 Task: Sort the products by price (highest first).
Action: Mouse pressed left at (23, 96)
Screenshot: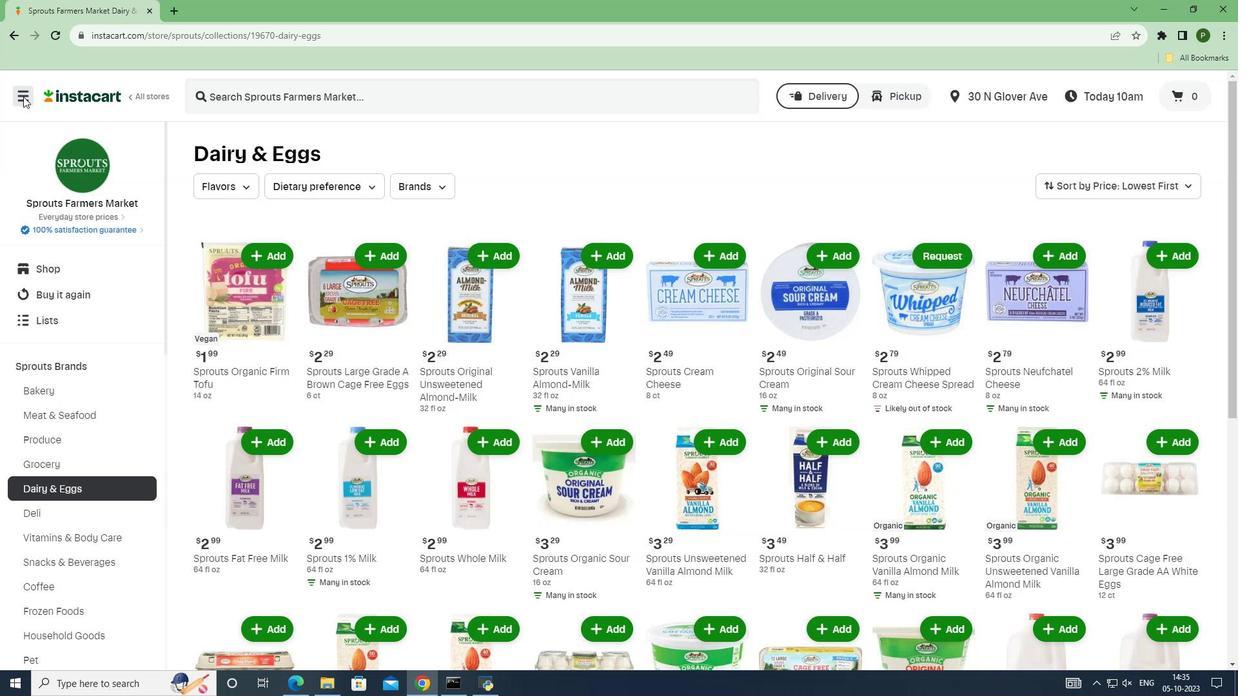 
Action: Mouse moved to (46, 334)
Screenshot: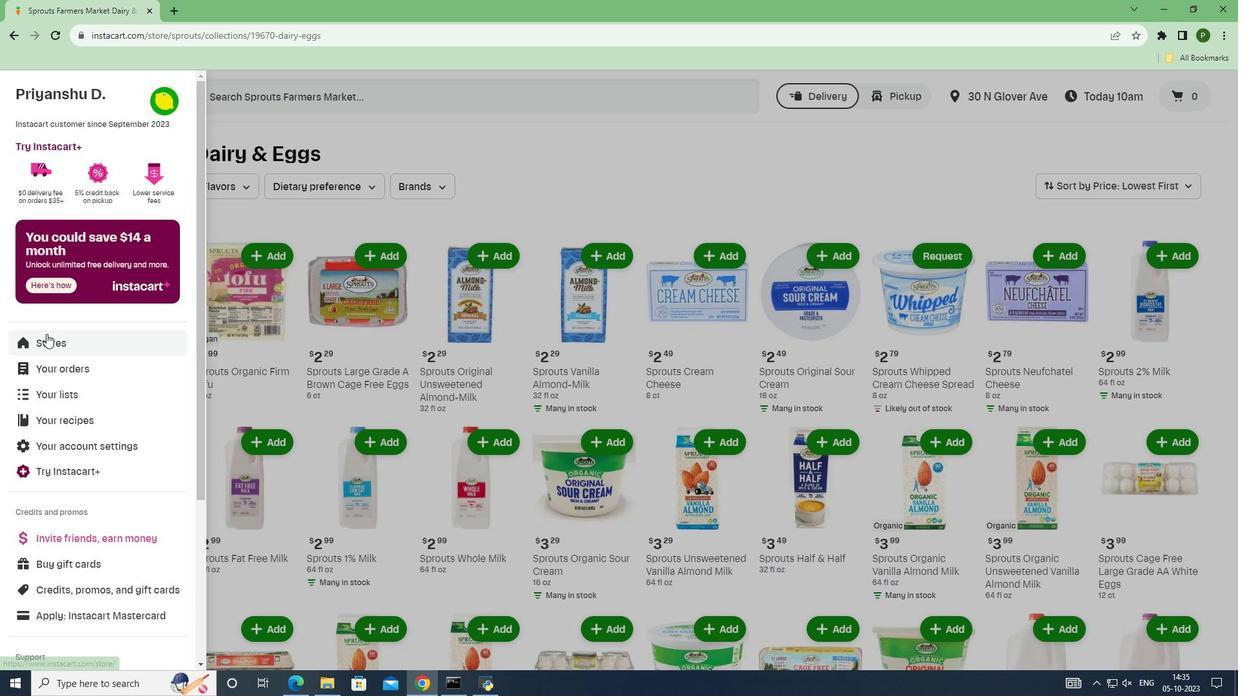 
Action: Mouse pressed left at (46, 334)
Screenshot: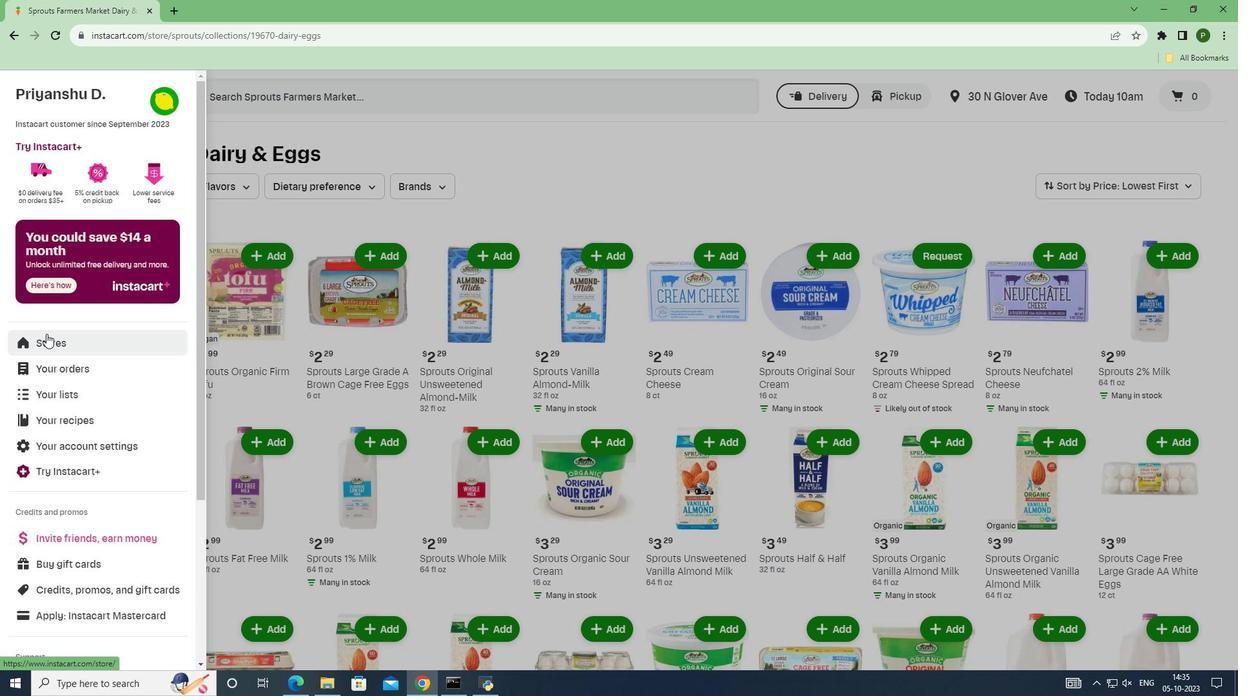 
Action: Mouse moved to (285, 151)
Screenshot: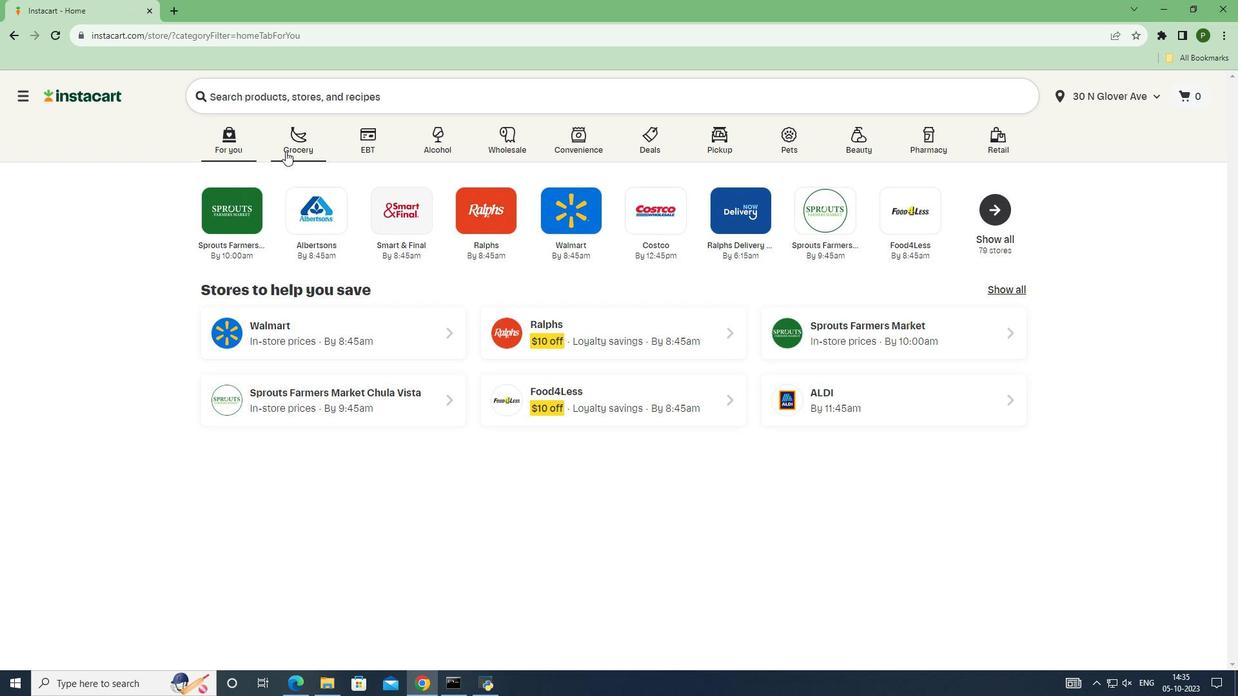 
Action: Mouse pressed left at (285, 151)
Screenshot: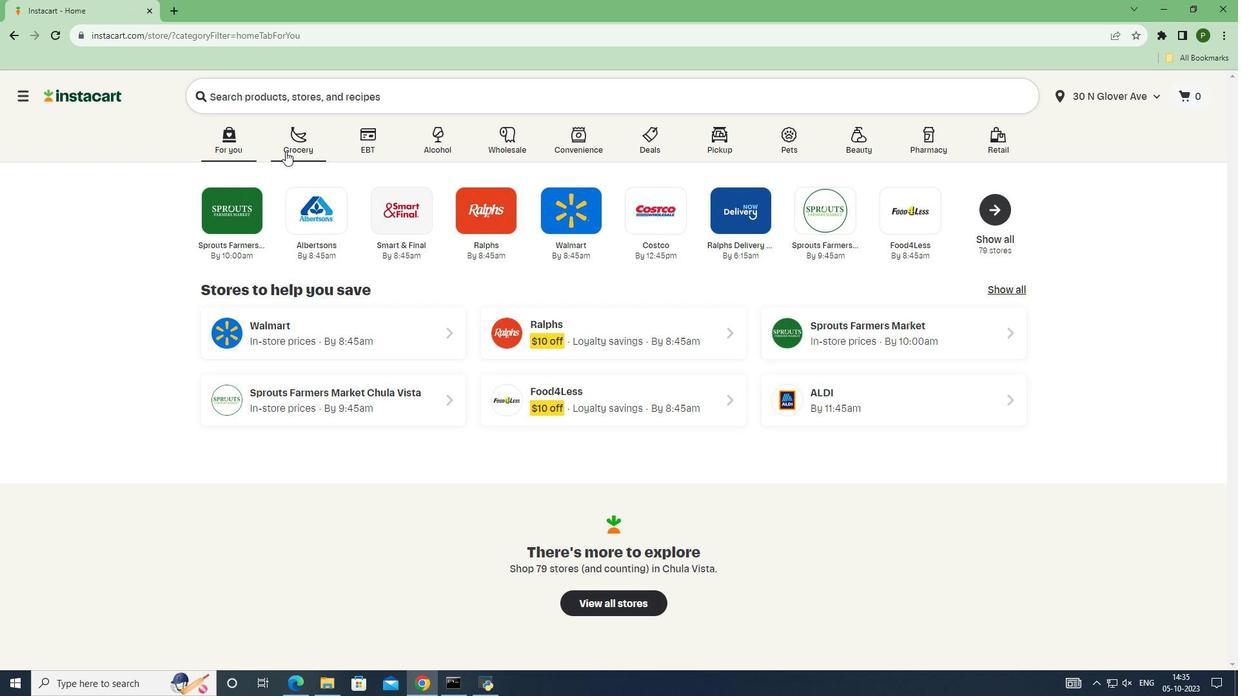 
Action: Mouse moved to (777, 291)
Screenshot: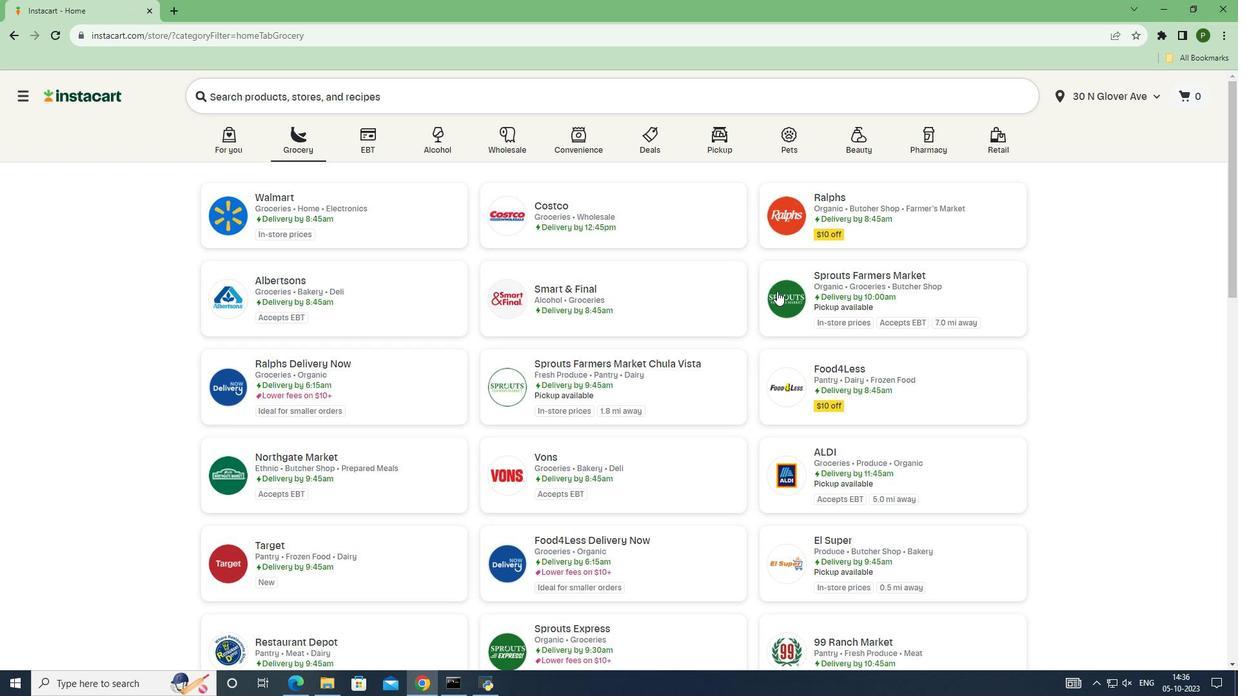 
Action: Mouse pressed left at (777, 291)
Screenshot: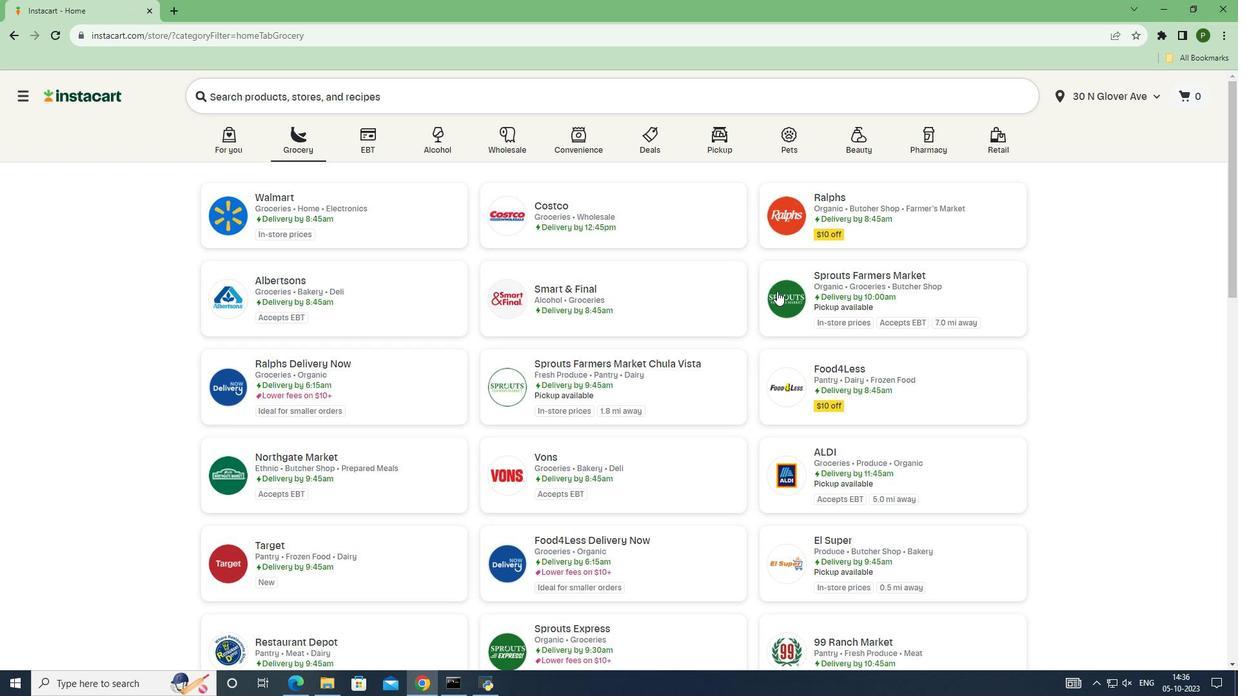 
Action: Mouse moved to (98, 365)
Screenshot: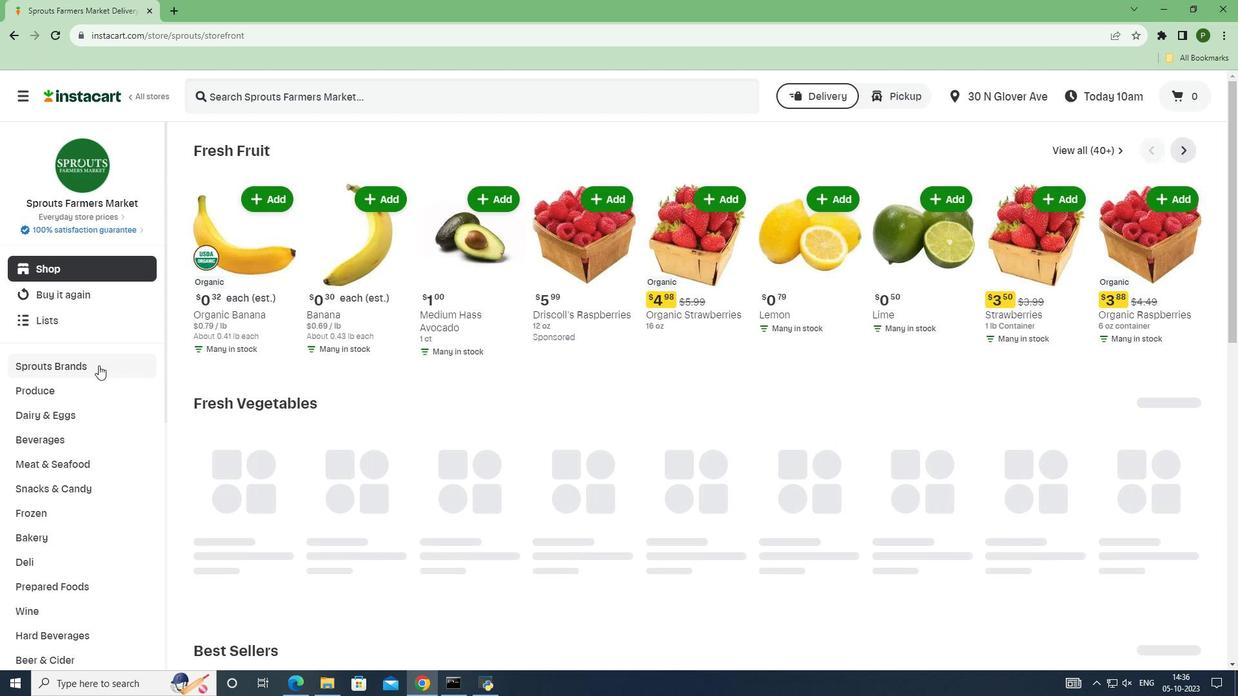 
Action: Mouse pressed left at (98, 365)
Screenshot: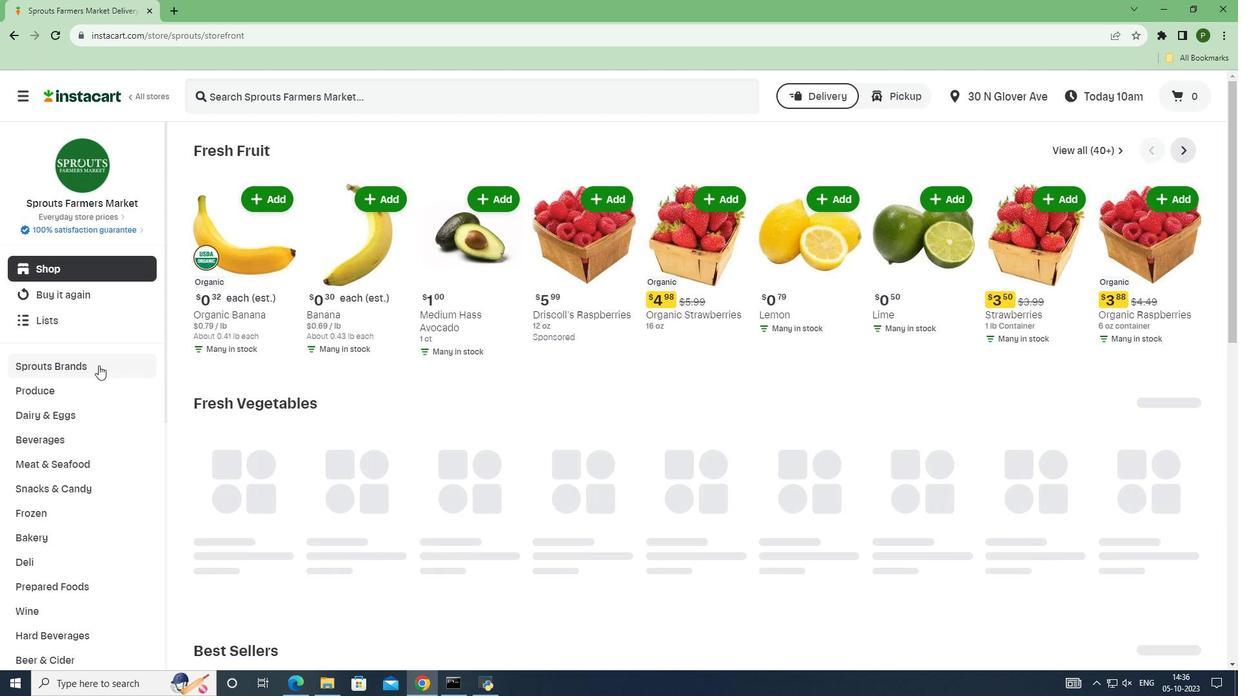 
Action: Mouse moved to (62, 487)
Screenshot: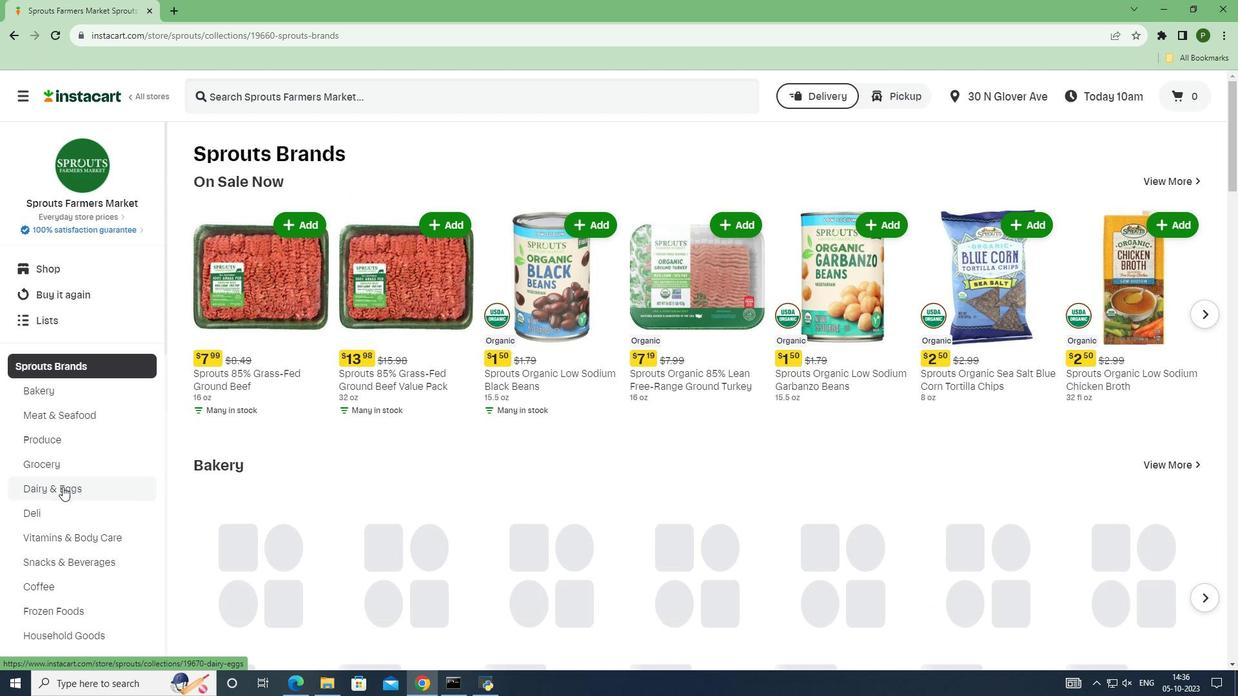 
Action: Mouse pressed left at (62, 487)
Screenshot: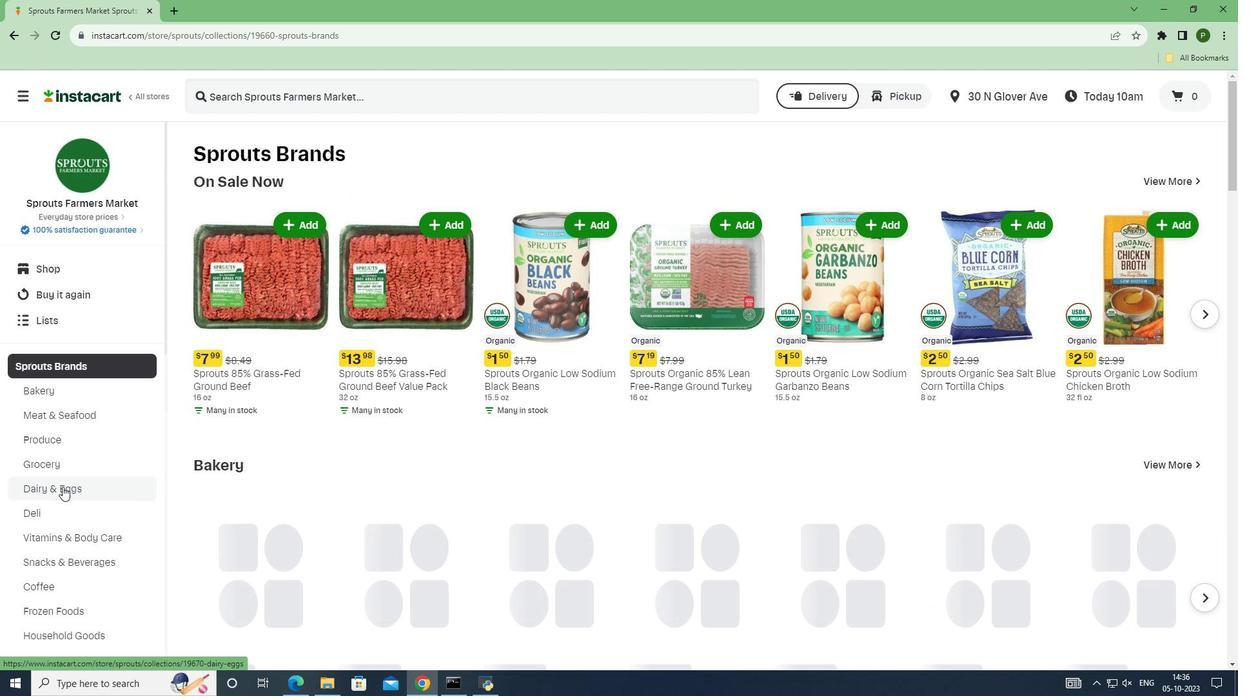 
Action: Mouse moved to (1113, 181)
Screenshot: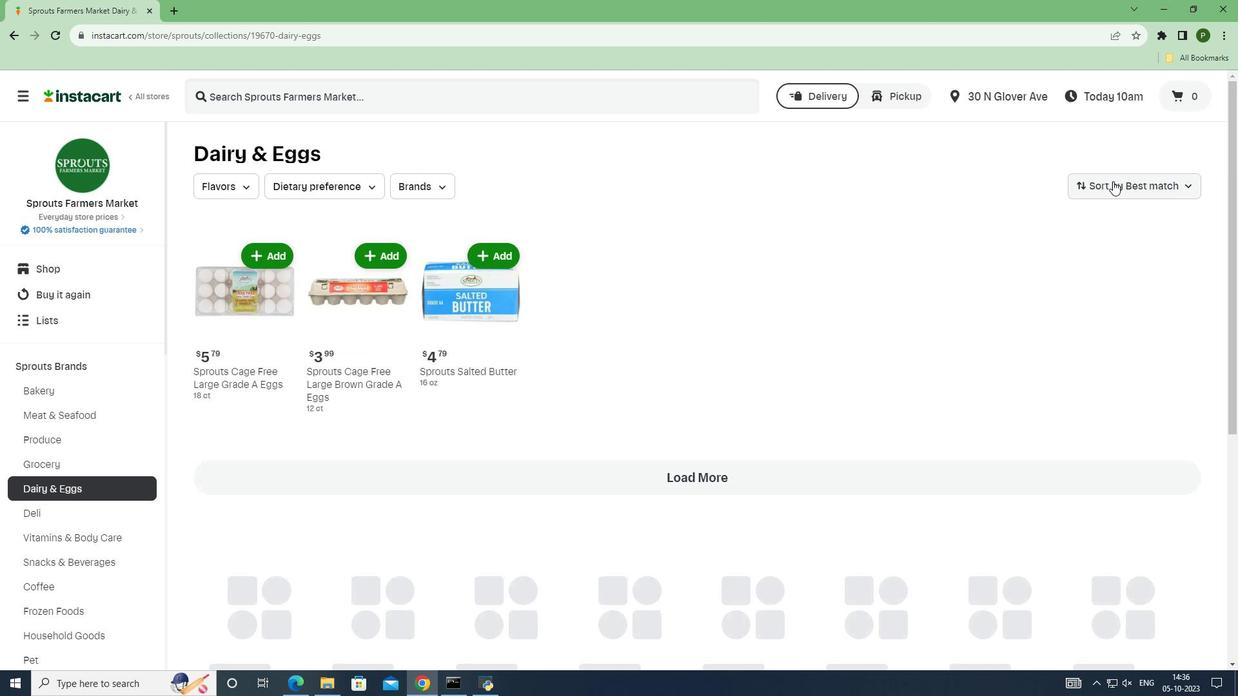 
Action: Mouse pressed left at (1113, 181)
Screenshot: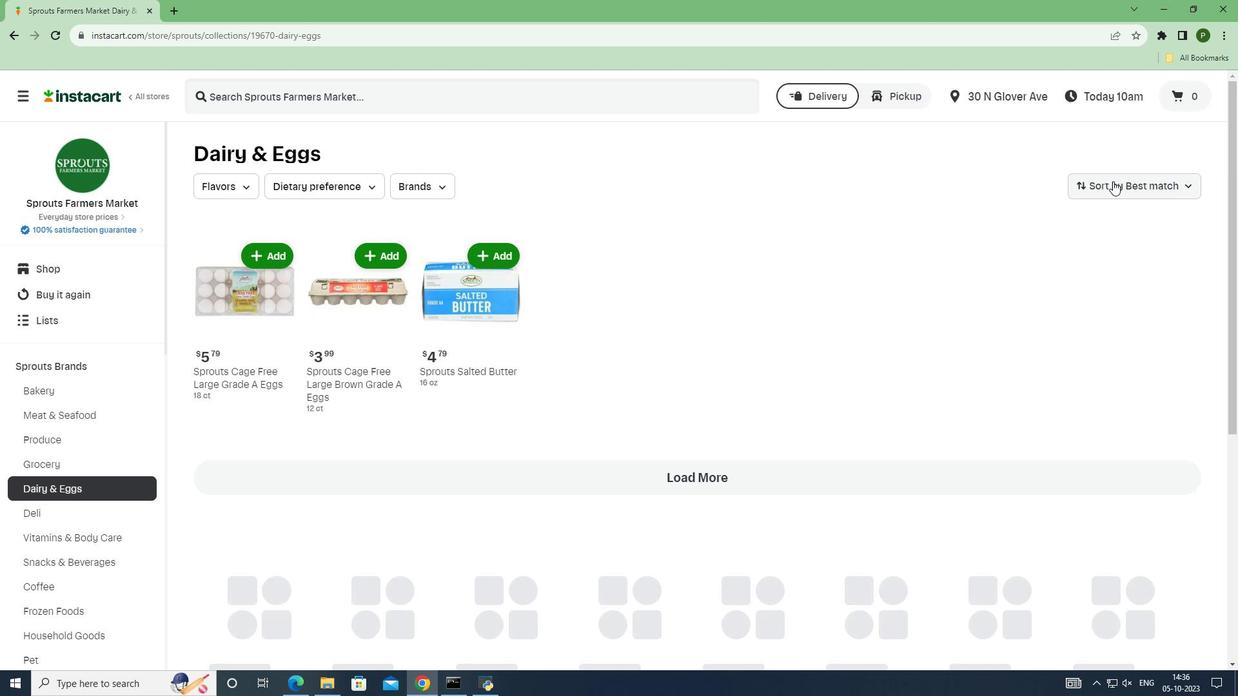 
Action: Mouse moved to (1140, 271)
Screenshot: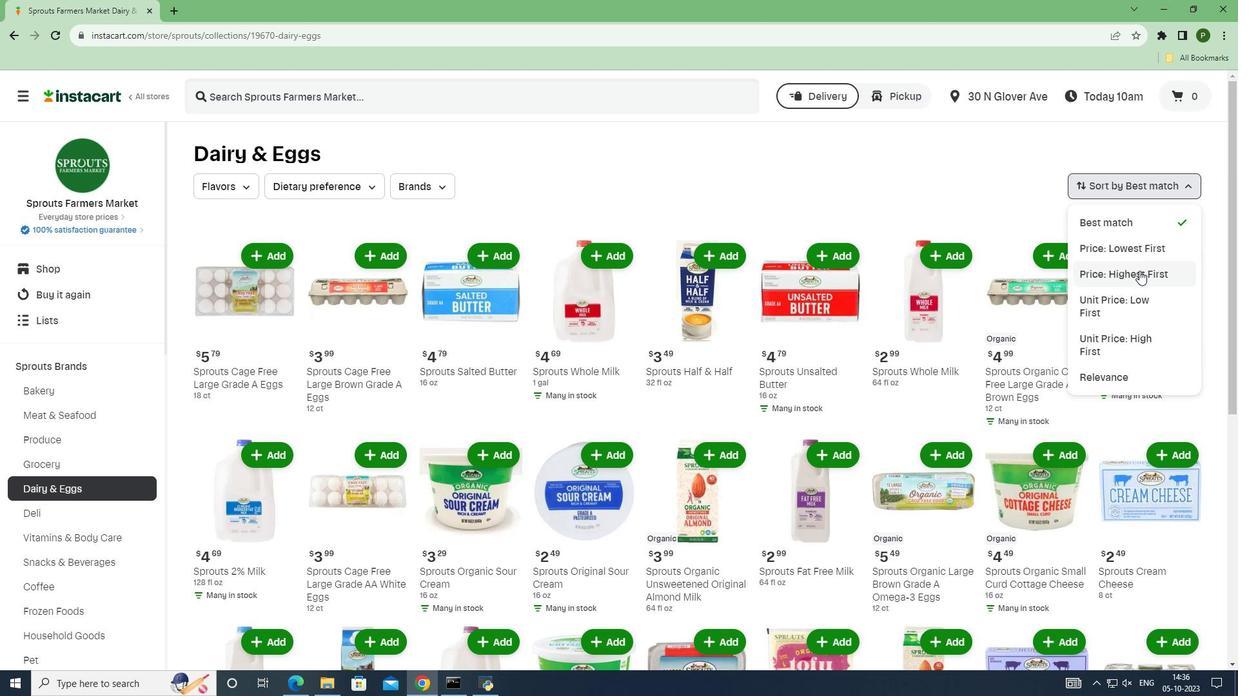 
Action: Mouse pressed left at (1140, 271)
Screenshot: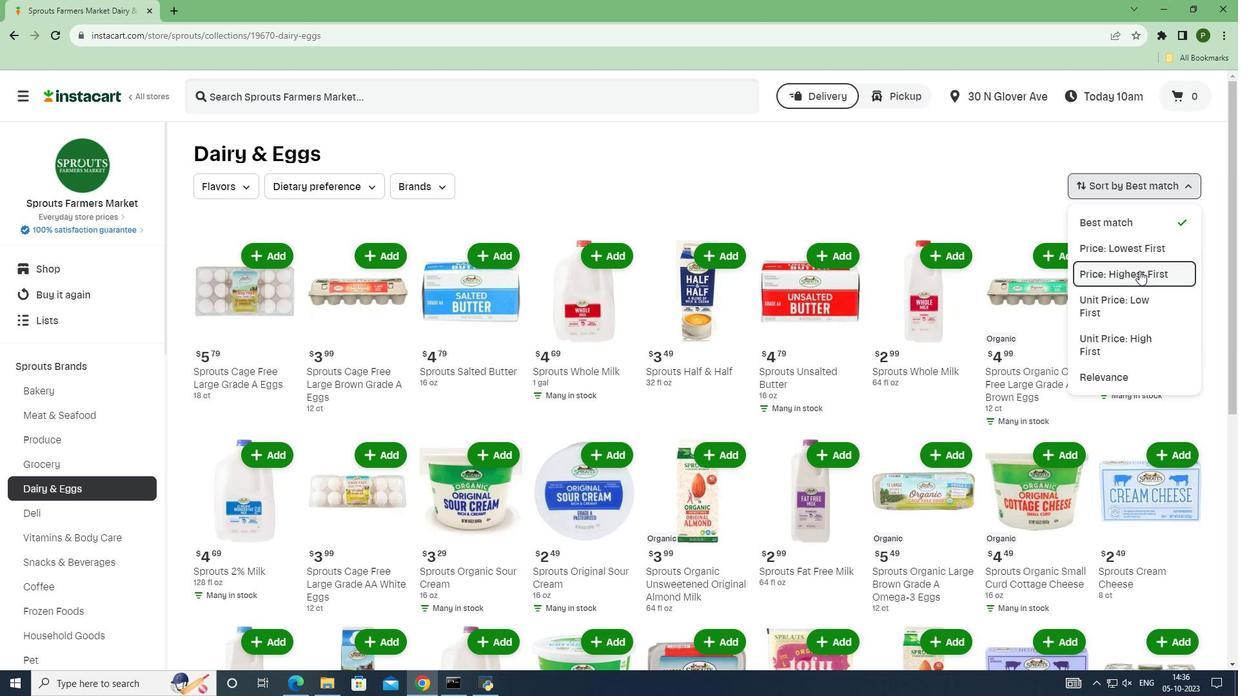 
Action: Mouse moved to (911, 493)
Screenshot: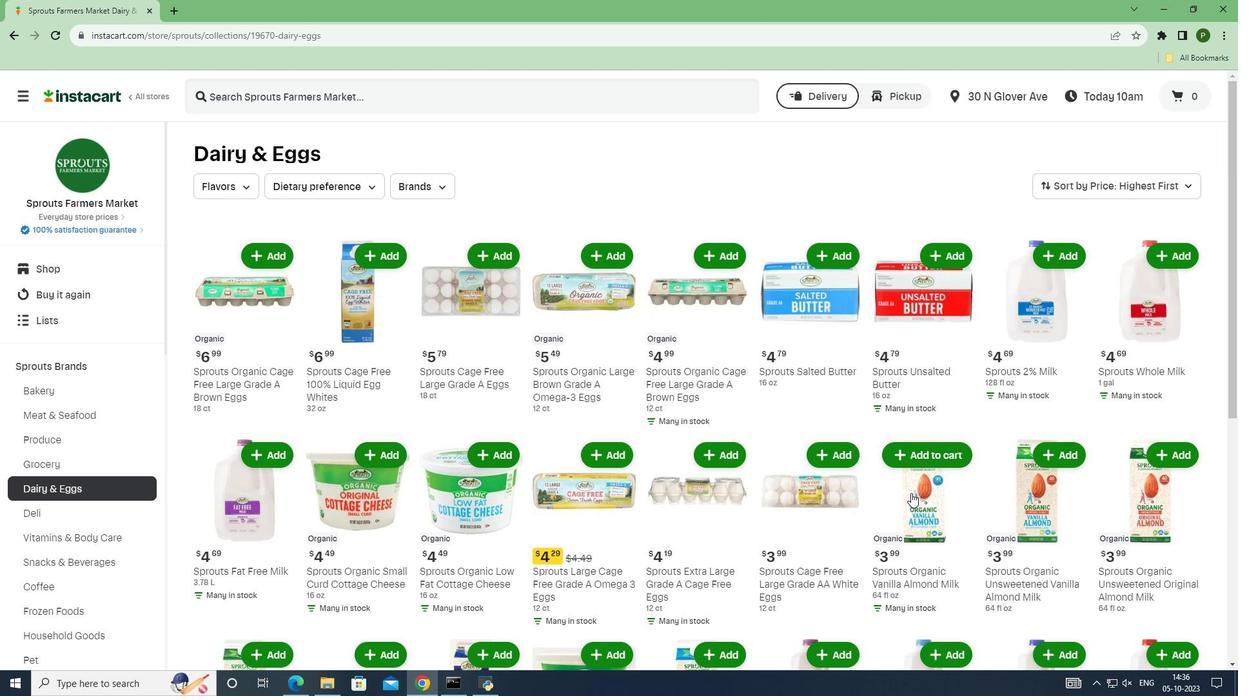 
